 Task: Create New Employee with Employee Name: Cody Rivera, Address Line1: 9126 N. 3rd Street, Address Line2: Lebanon, Address Line3:  PA 17042, Cell Number: 514-925-0533
Action: Mouse moved to (148, 26)
Screenshot: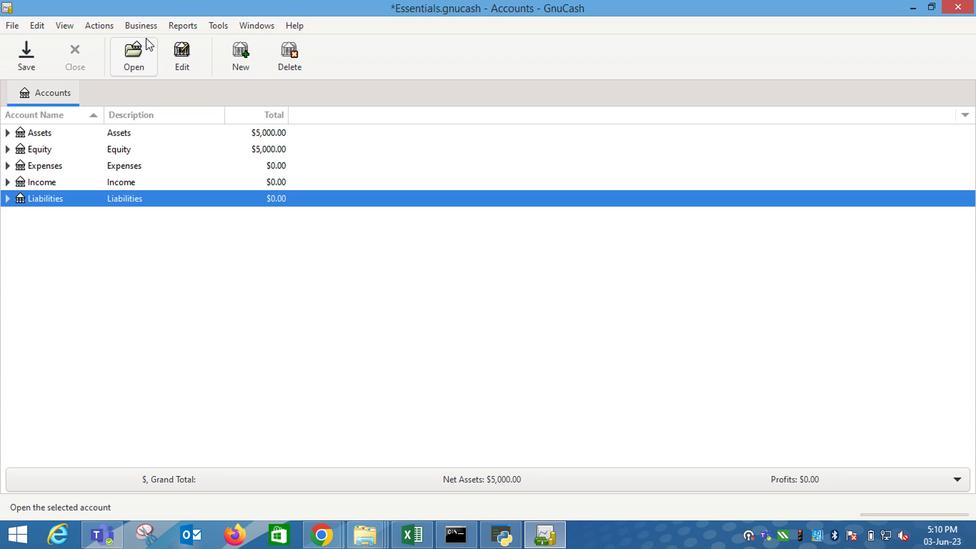 
Action: Mouse pressed left at (148, 26)
Screenshot: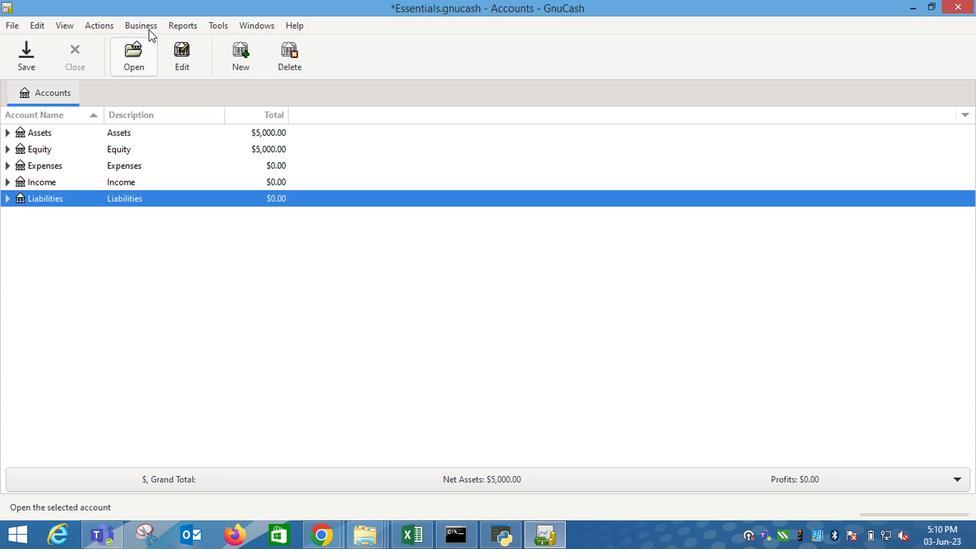 
Action: Mouse moved to (296, 97)
Screenshot: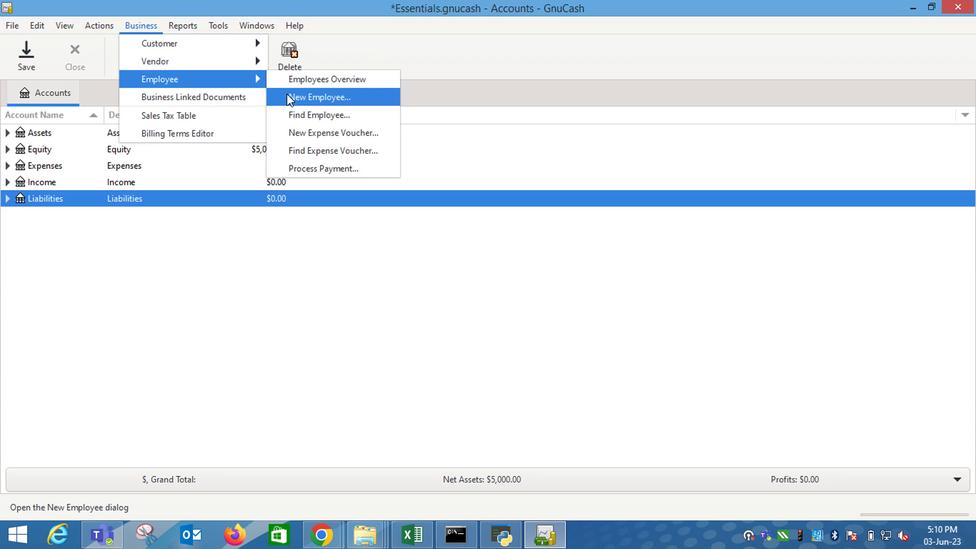 
Action: Mouse pressed left at (296, 97)
Screenshot: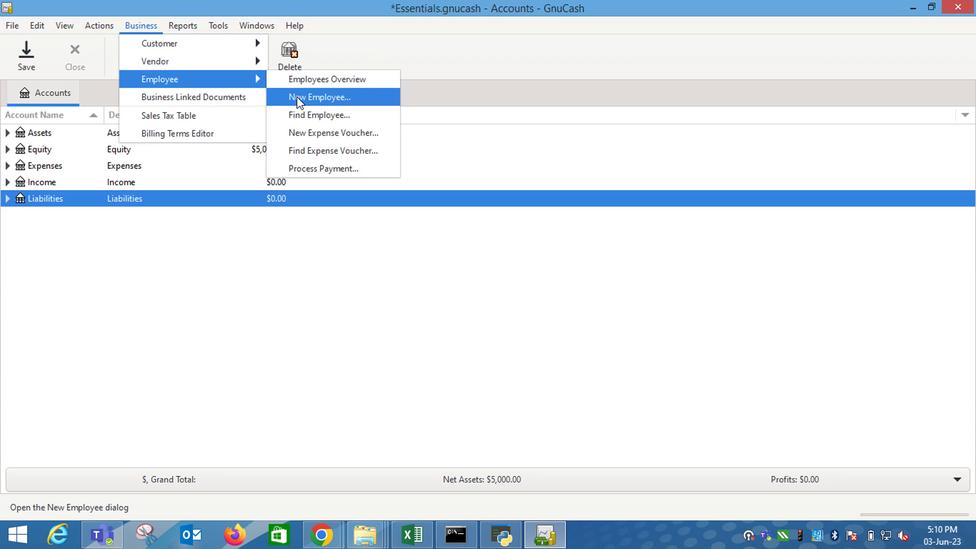 
Action: Mouse moved to (445, 228)
Screenshot: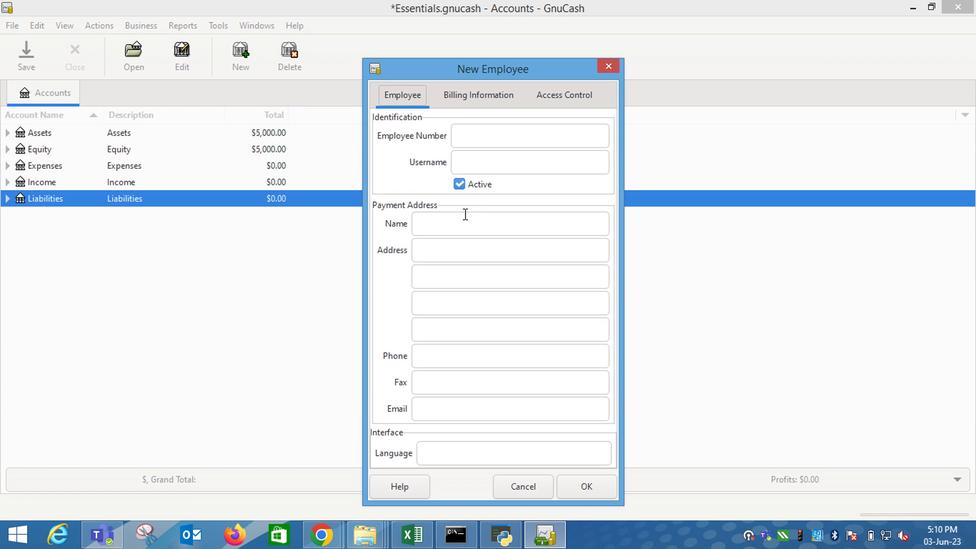 
Action: Mouse pressed left at (445, 228)
Screenshot: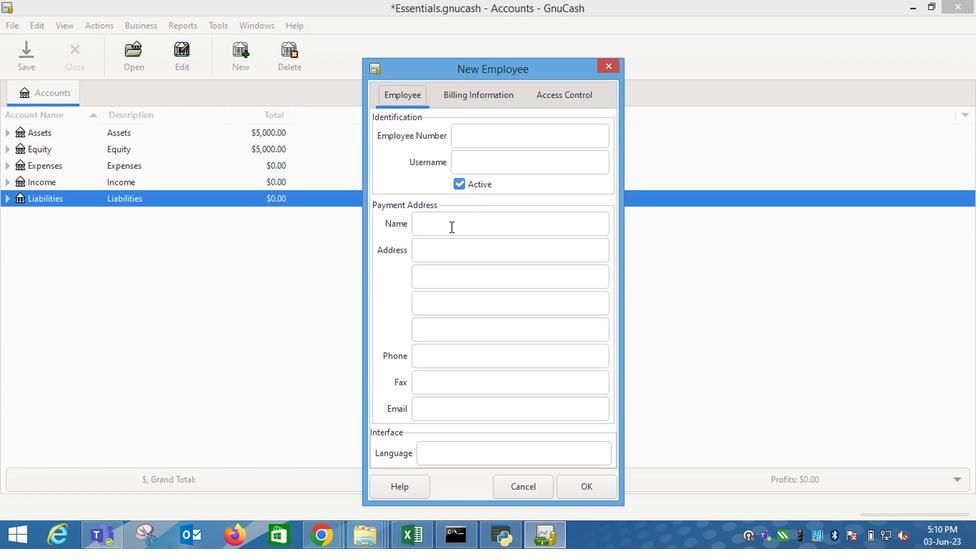 
Action: Mouse moved to (649, 258)
Screenshot: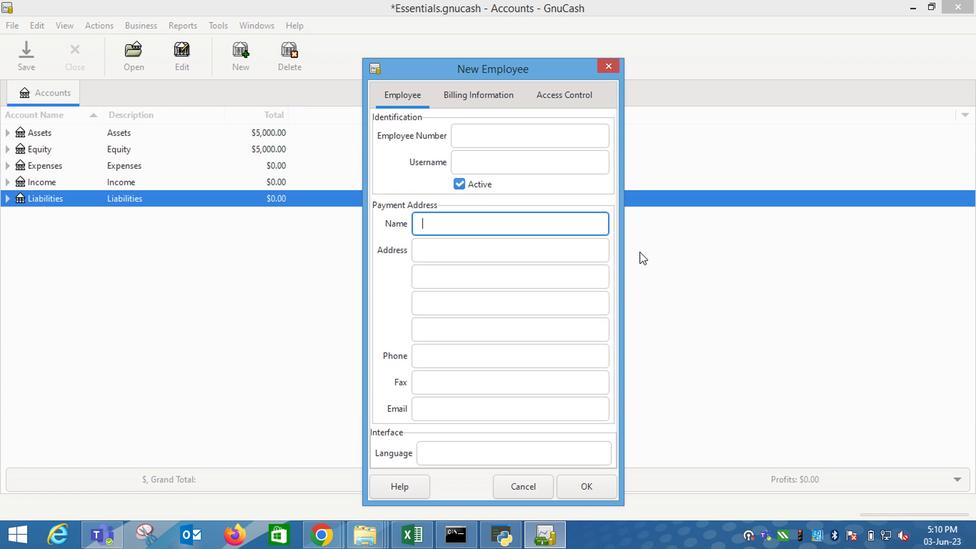 
Action: Key pressed <Key.shift_r>Cody<Key.space><Key.shift_r>Rivera<Key.tab>9126<Key.space><Key.shift_r>N<Key.tab><Key.shift><Key.tab><Key.right>.<Key.space><Key.shift_r>3rd<Key.space><Key.shift_r>Street<Key.tab><Key.shift_r>Lebas<Key.backspace>non<Key.tab><Key.shift_r>PA<Key.space>17042<Key.tab><Key.tab>514-925-0533
Screenshot: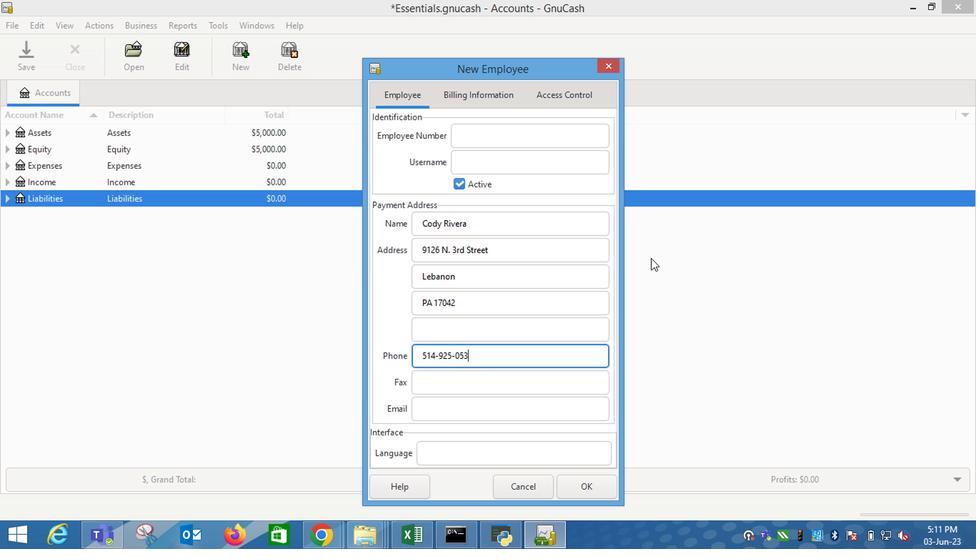 
Action: Mouse moved to (495, 95)
Screenshot: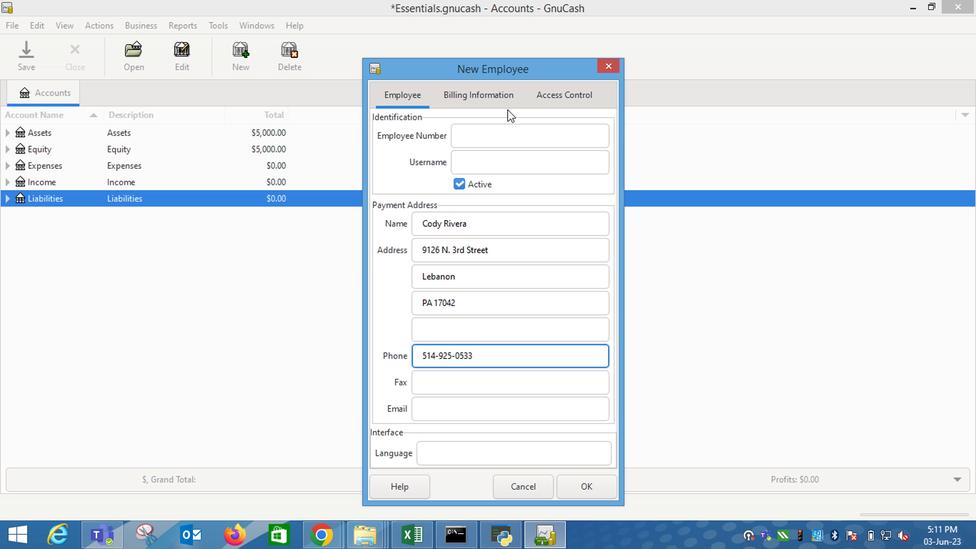 
Action: Mouse pressed left at (495, 95)
Screenshot: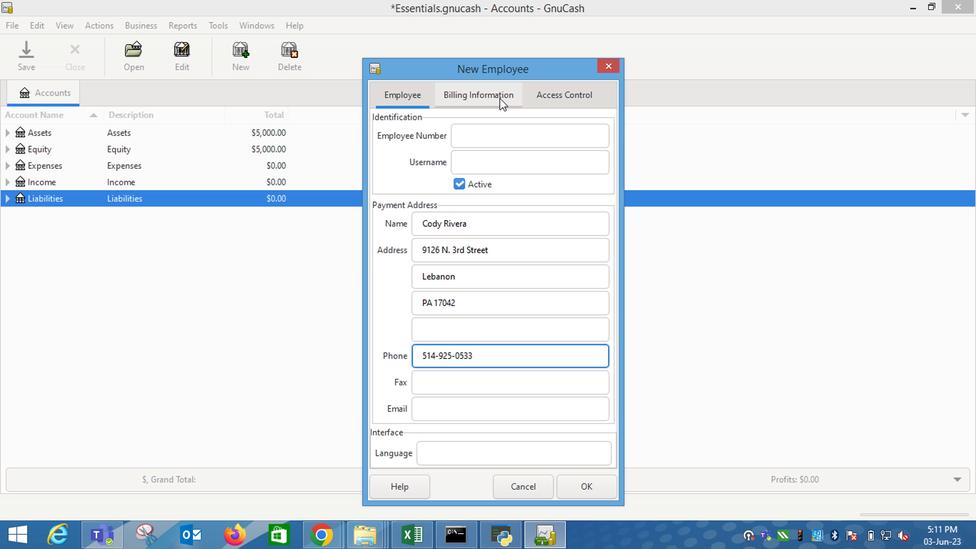 
Action: Mouse moved to (582, 489)
Screenshot: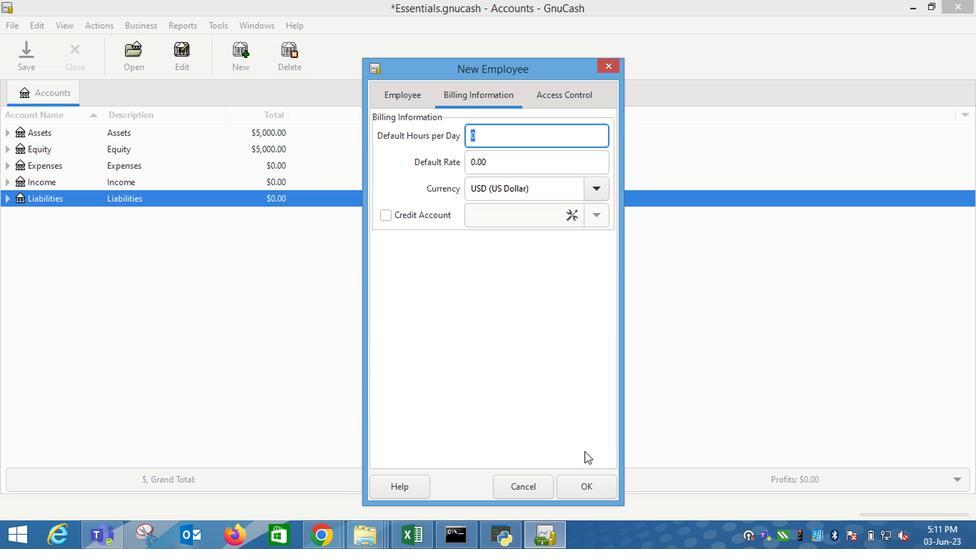 
Action: Mouse pressed left at (582, 489)
Screenshot: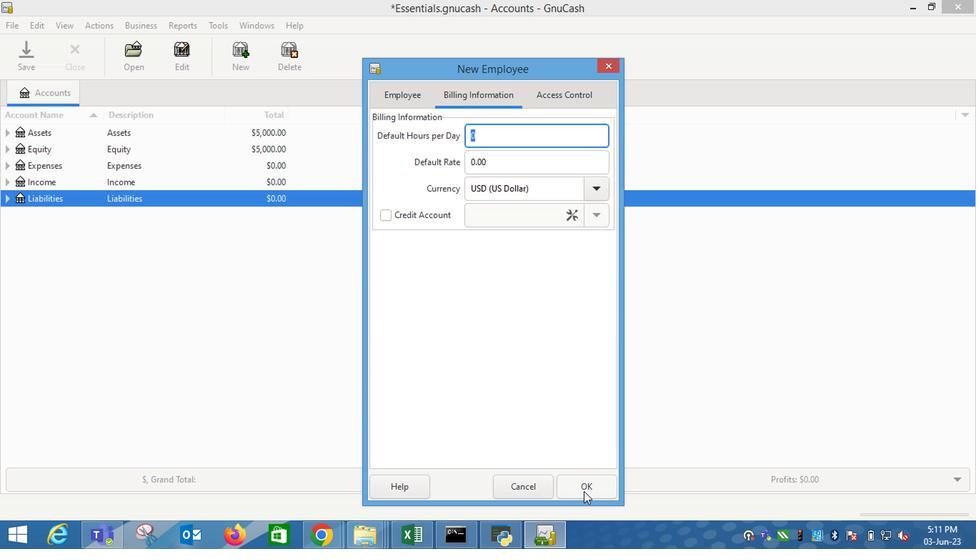 
Action: Mouse moved to (582, 486)
Screenshot: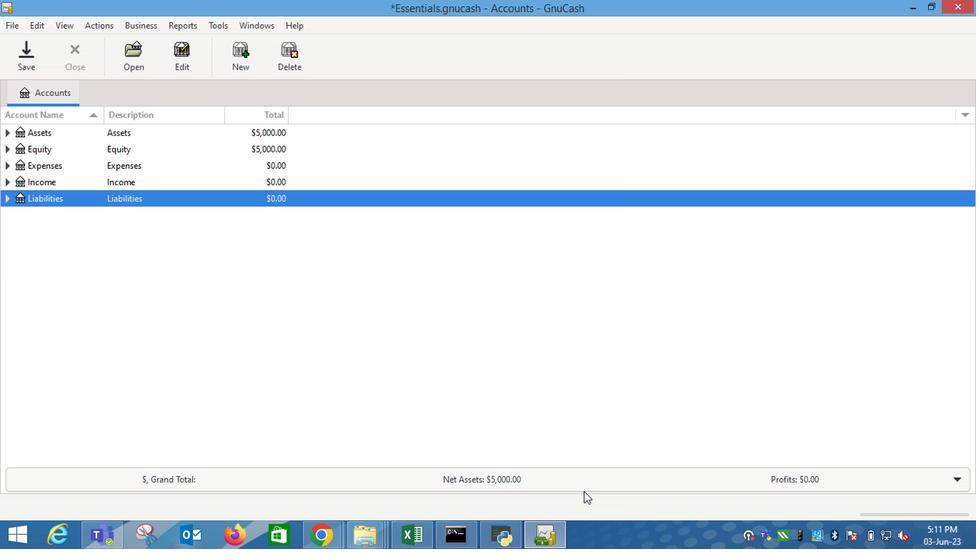 
